 Task: Zoom in the location "Orderville, Utah, US" two times.
Action: Mouse pressed left at (757, 123)
Screenshot: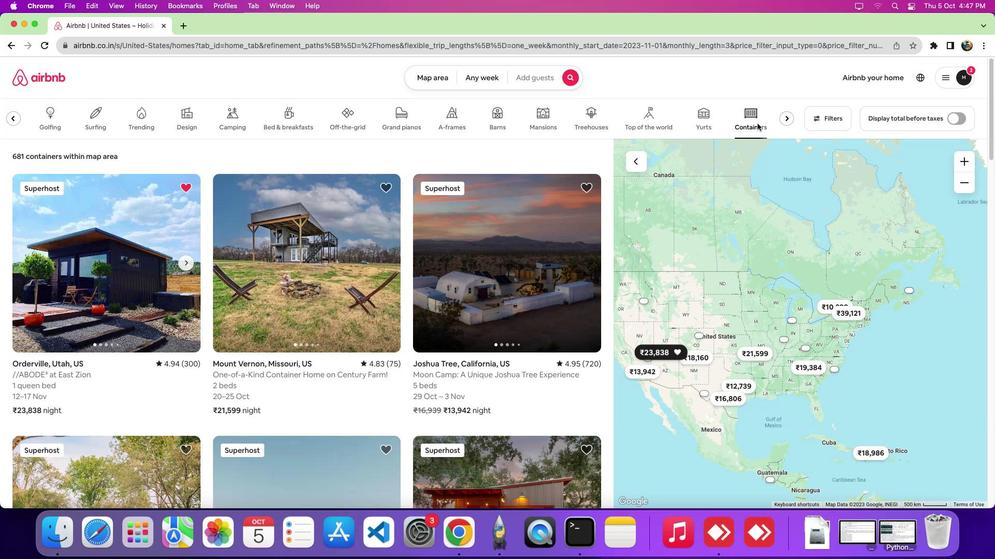 
Action: Mouse moved to (92, 267)
Screenshot: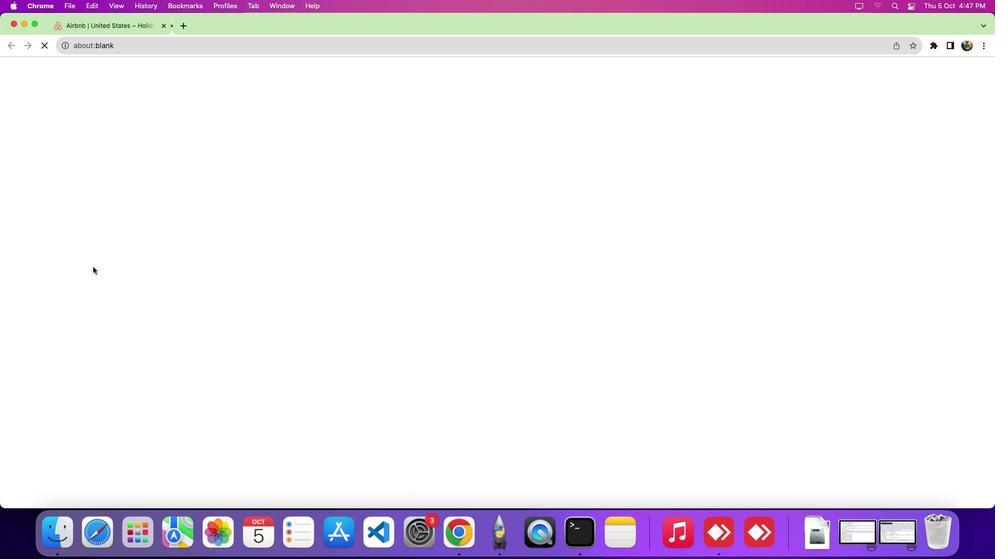 
Action: Mouse pressed left at (92, 267)
Screenshot: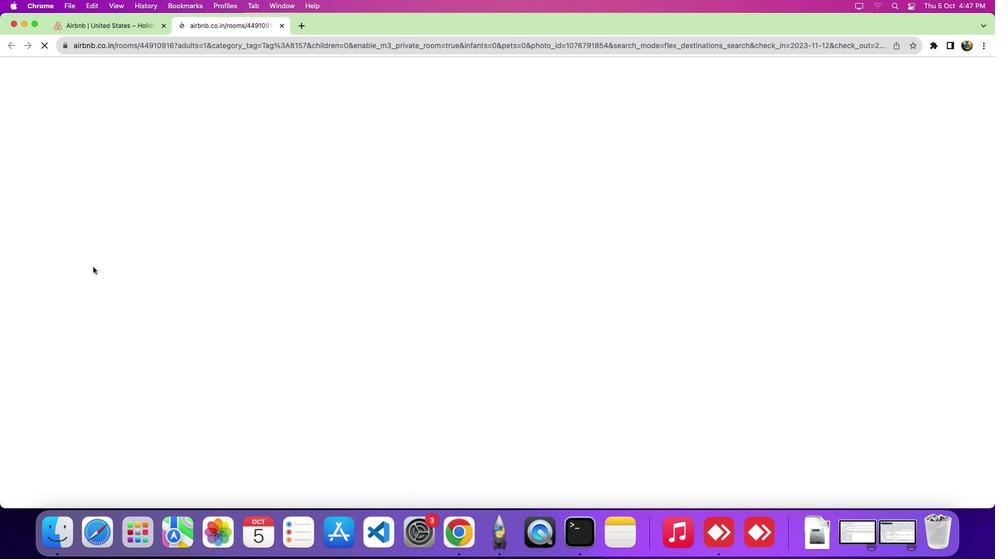 
Action: Mouse moved to (583, 286)
Screenshot: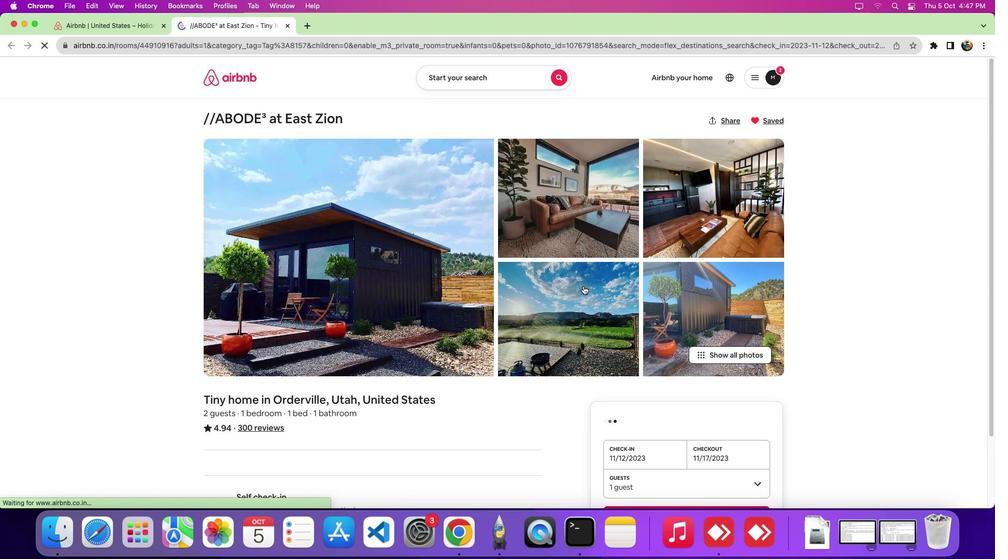
Action: Mouse scrolled (583, 286) with delta (0, 0)
Screenshot: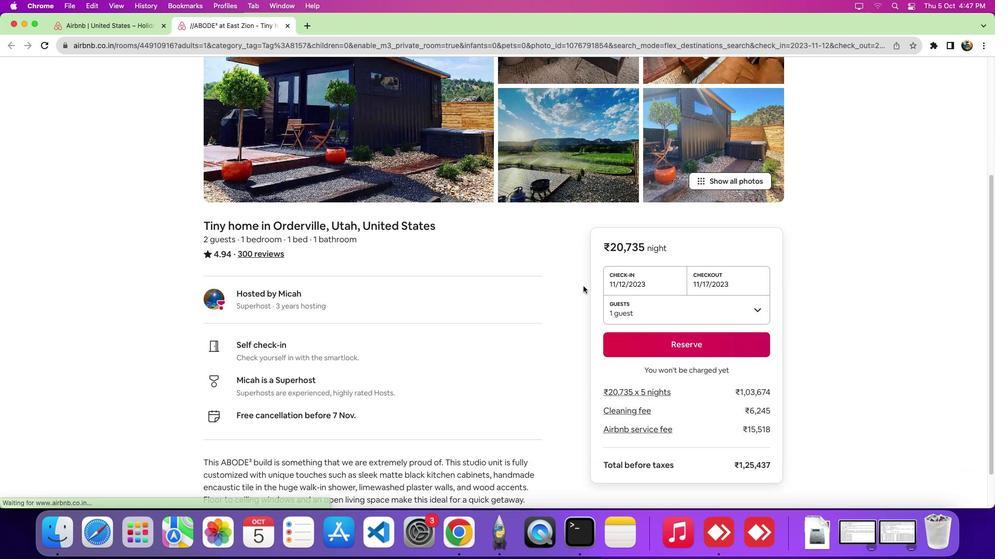 
Action: Mouse scrolled (583, 286) with delta (0, -1)
Screenshot: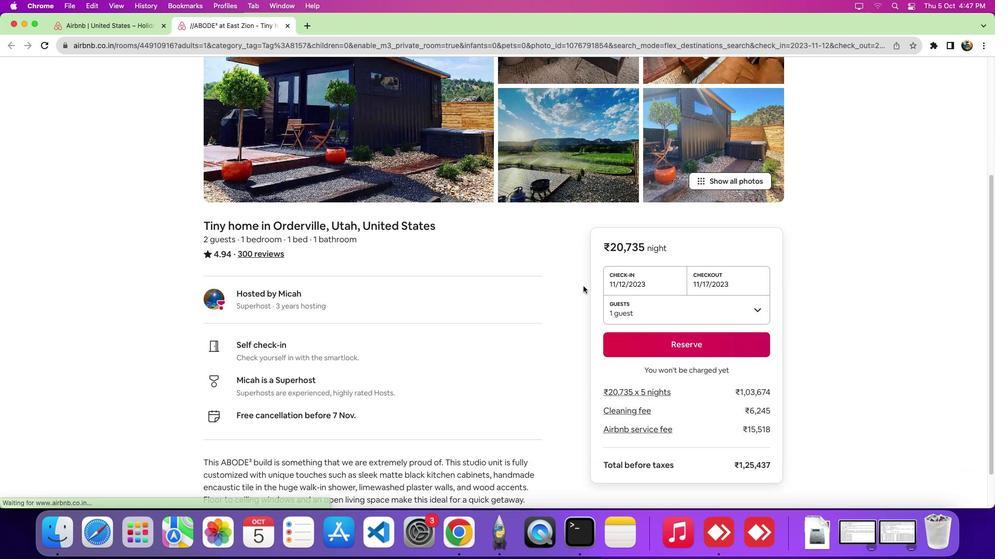 
Action: Mouse scrolled (583, 286) with delta (0, -5)
Screenshot: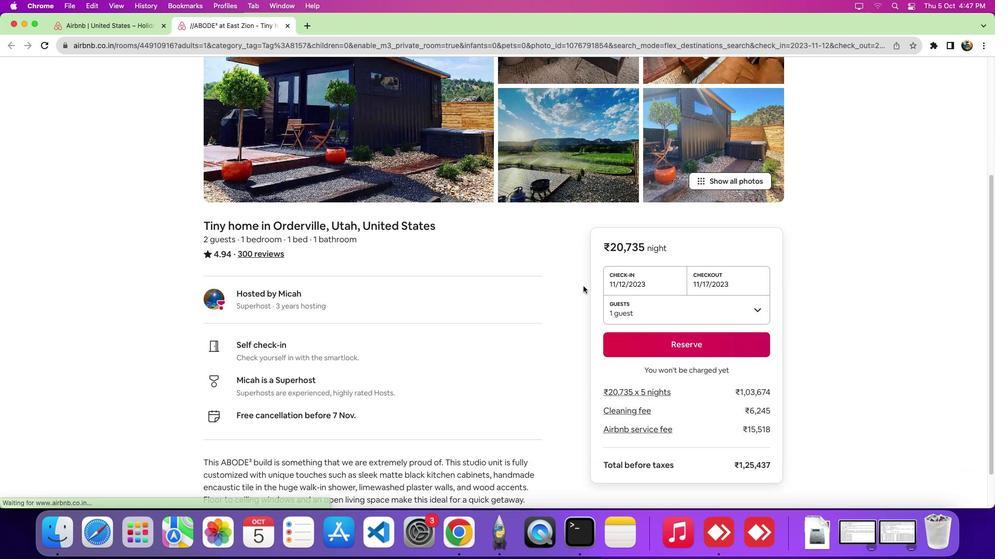 
Action: Mouse scrolled (583, 286) with delta (0, -7)
Screenshot: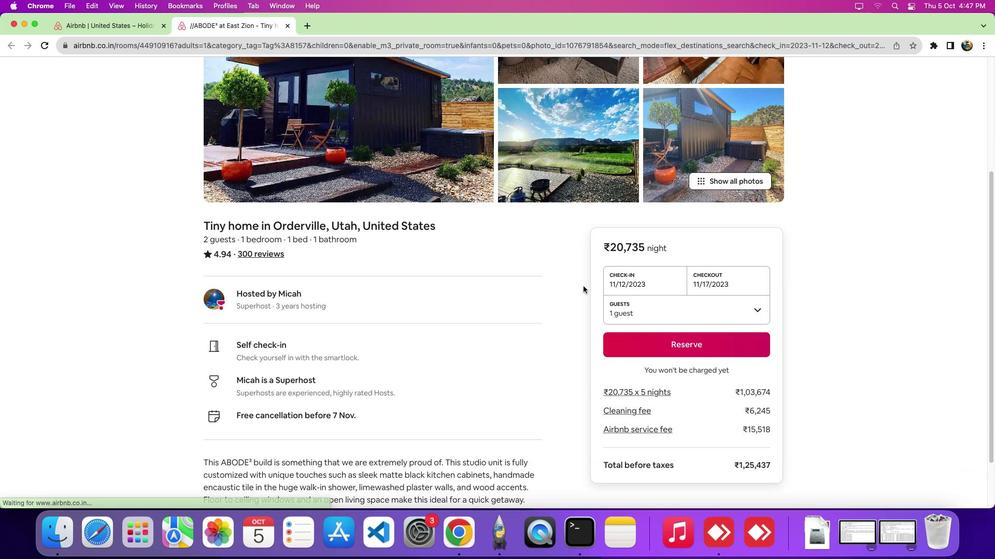 
Action: Mouse scrolled (583, 286) with delta (0, -7)
Screenshot: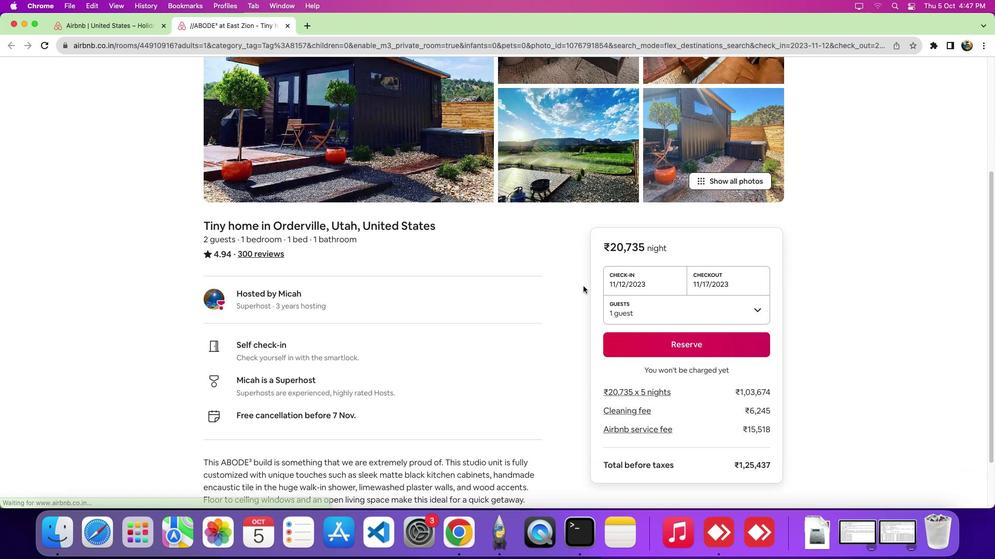 
Action: Mouse moved to (575, 284)
Screenshot: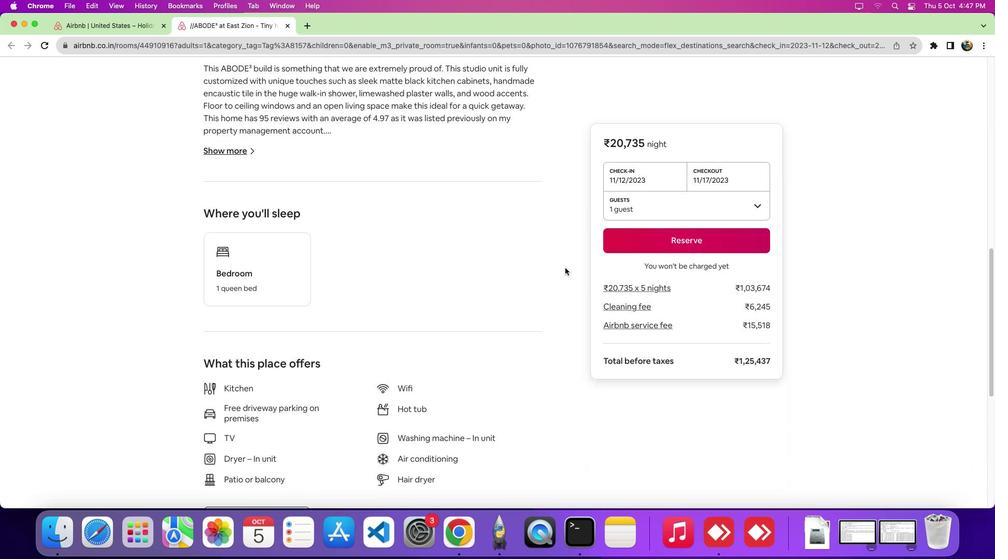 
Action: Mouse scrolled (575, 284) with delta (0, 0)
Screenshot: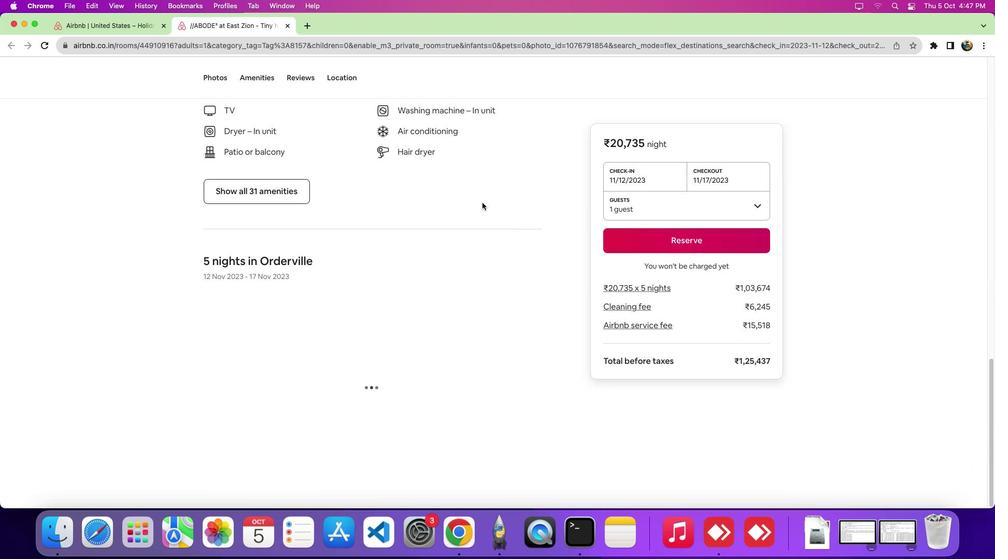 
Action: Mouse scrolled (575, 284) with delta (0, -1)
Screenshot: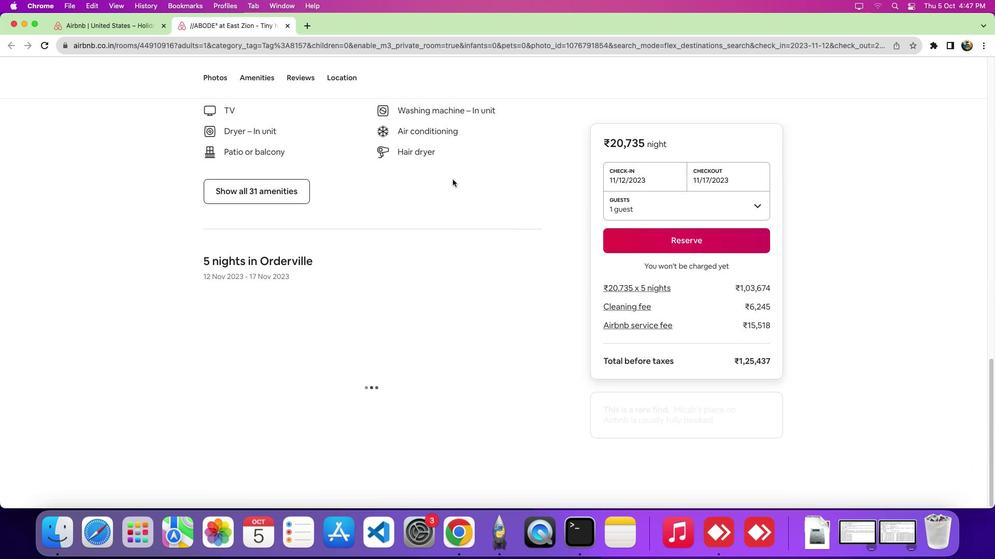 
Action: Mouse scrolled (575, 284) with delta (0, -4)
Screenshot: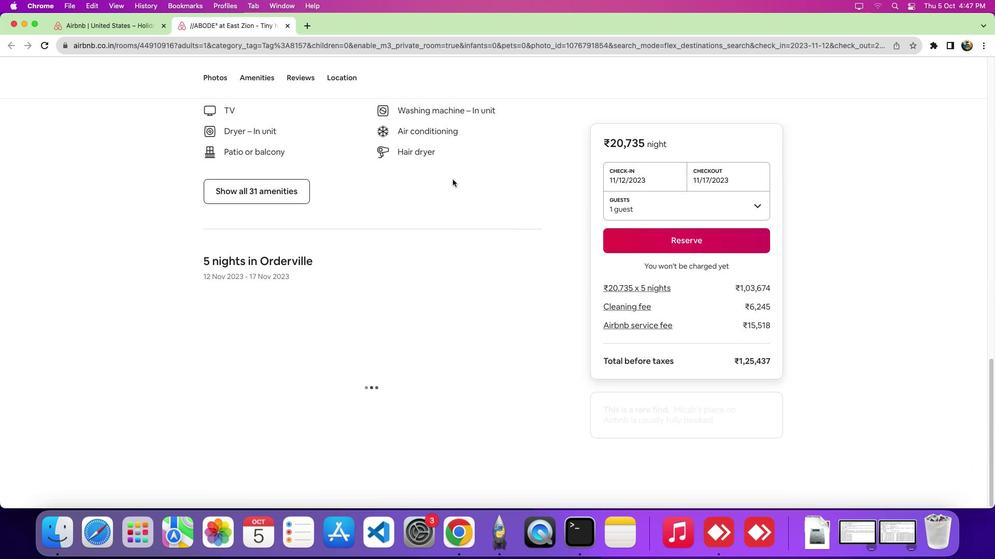 
Action: Mouse scrolled (575, 284) with delta (0, -7)
Screenshot: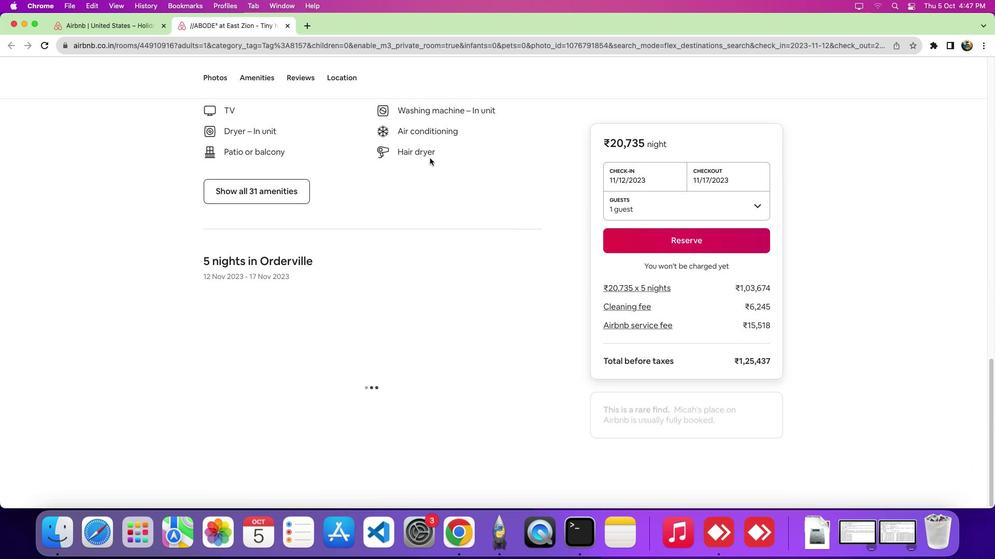
Action: Mouse moved to (574, 284)
Screenshot: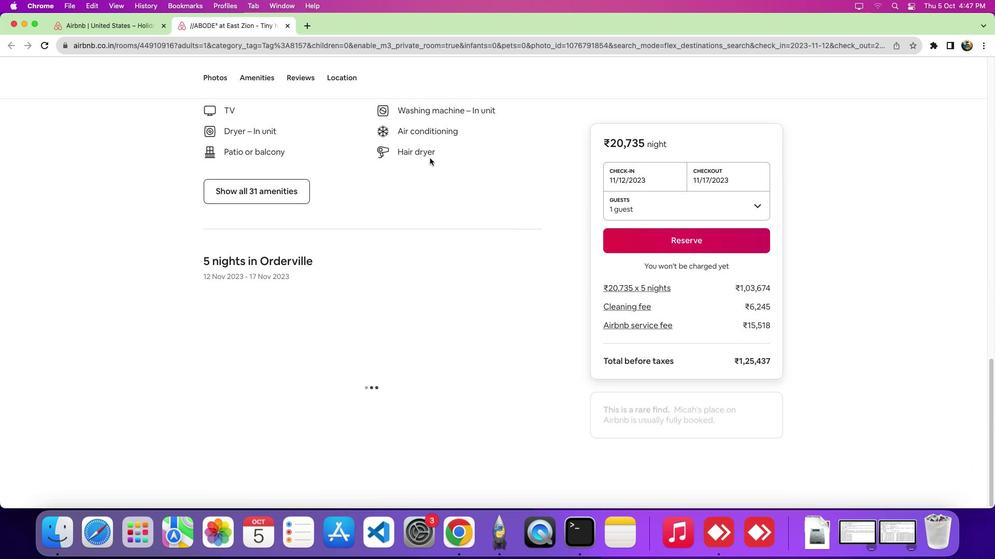 
Action: Mouse scrolled (574, 284) with delta (0, -7)
Screenshot: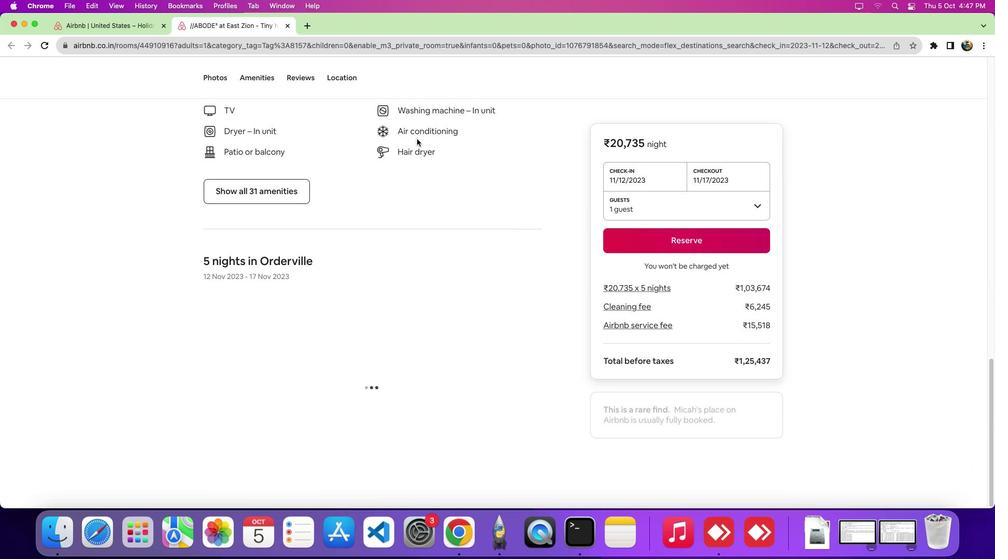 
Action: Mouse moved to (347, 78)
Screenshot: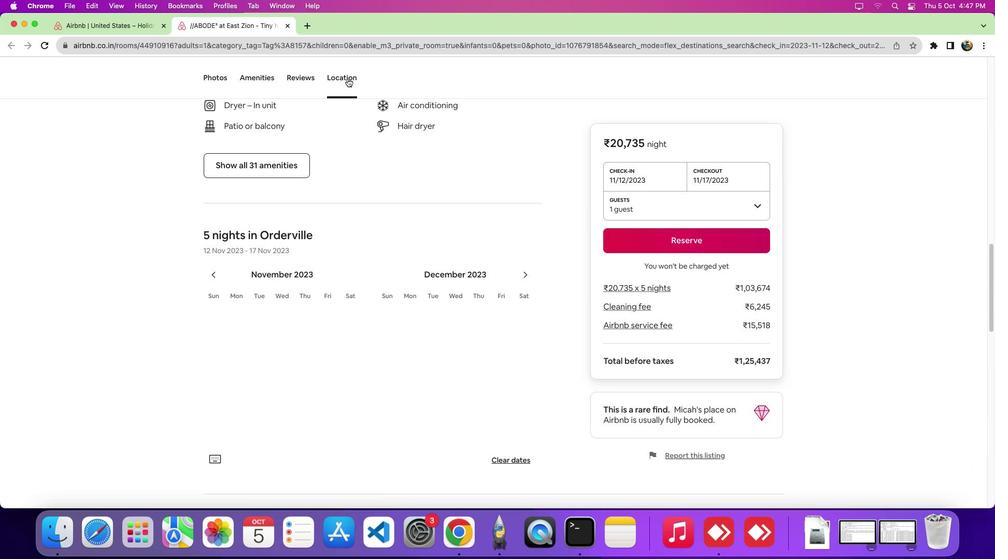 
Action: Mouse pressed left at (347, 78)
Screenshot: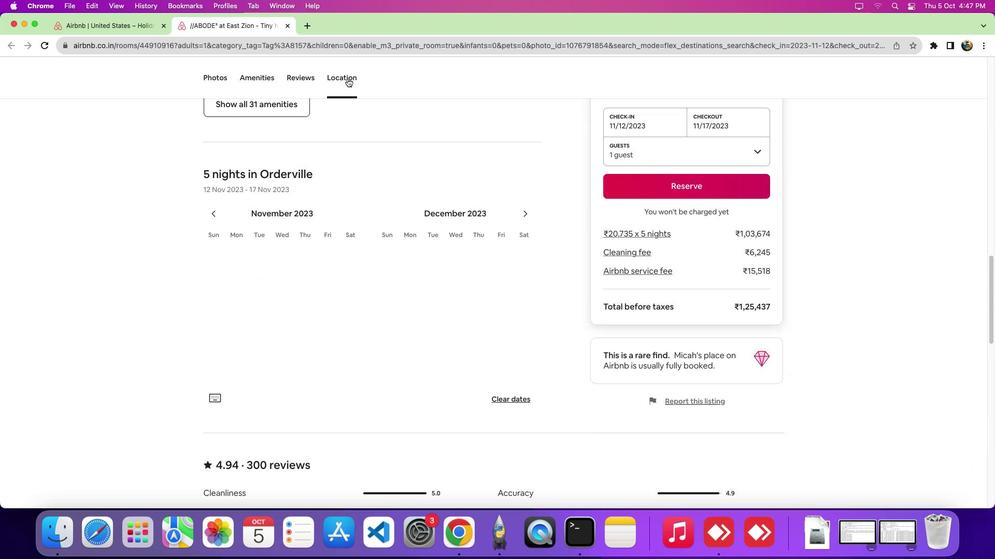 
Action: Mouse moved to (560, 346)
Screenshot: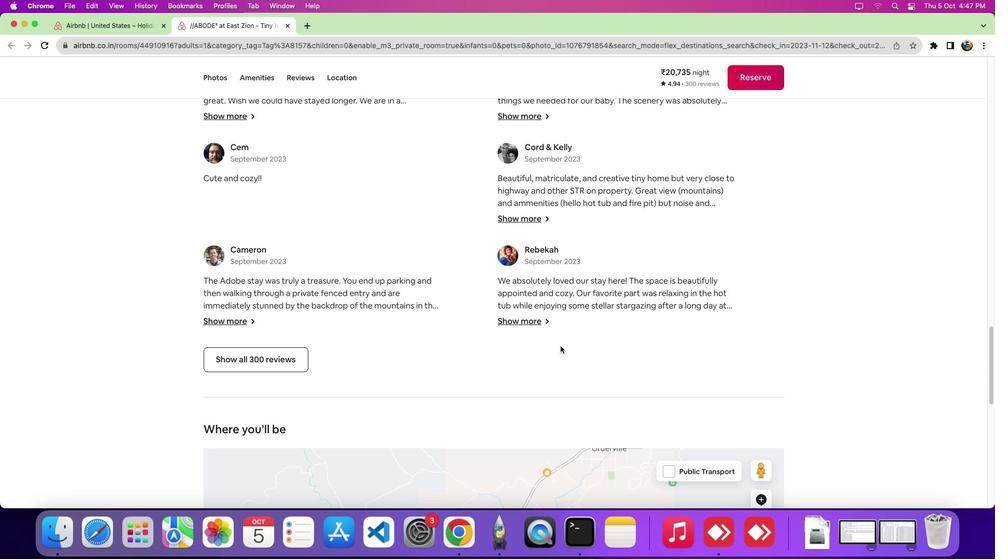 
Action: Mouse scrolled (560, 346) with delta (0, 0)
Screenshot: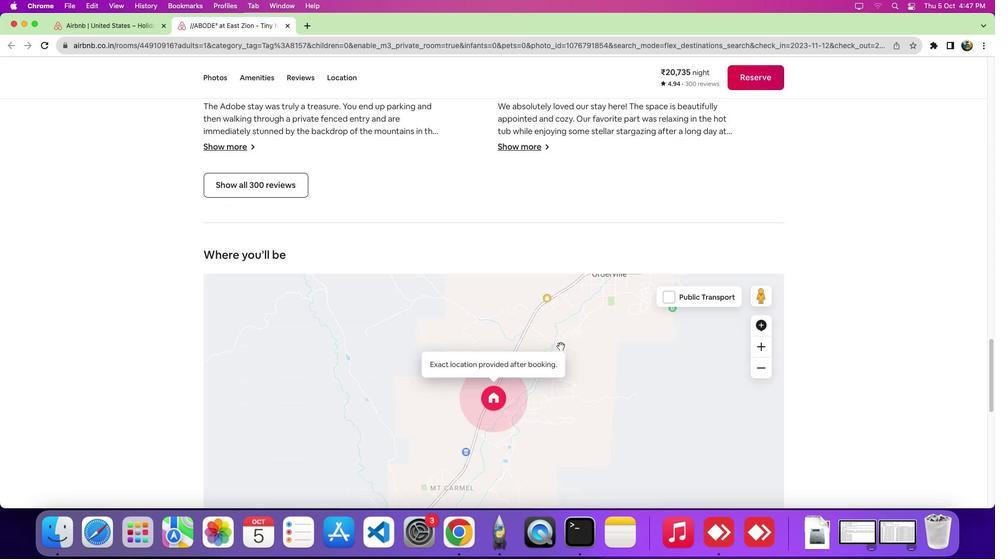 
Action: Mouse scrolled (560, 346) with delta (0, 0)
Screenshot: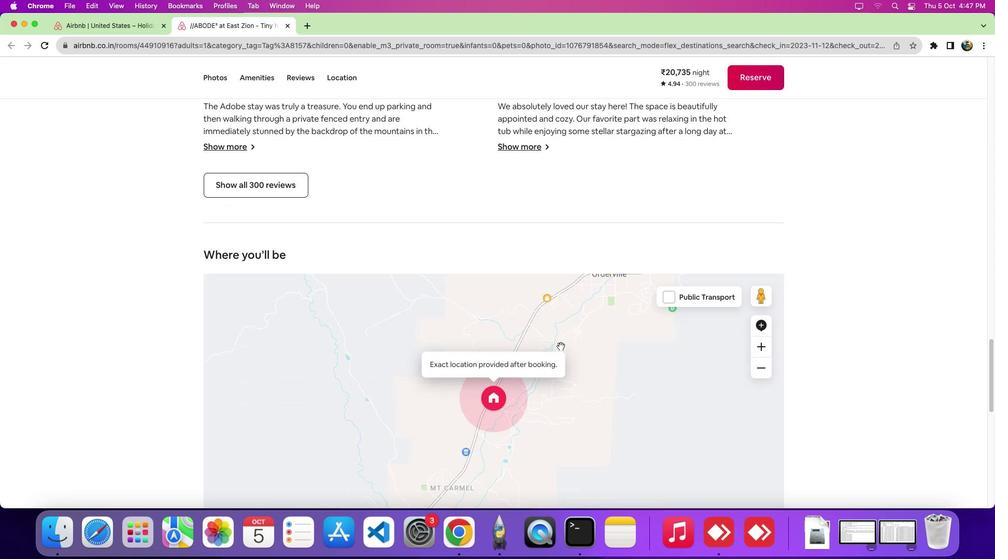 
Action: Mouse scrolled (560, 346) with delta (0, -3)
Screenshot: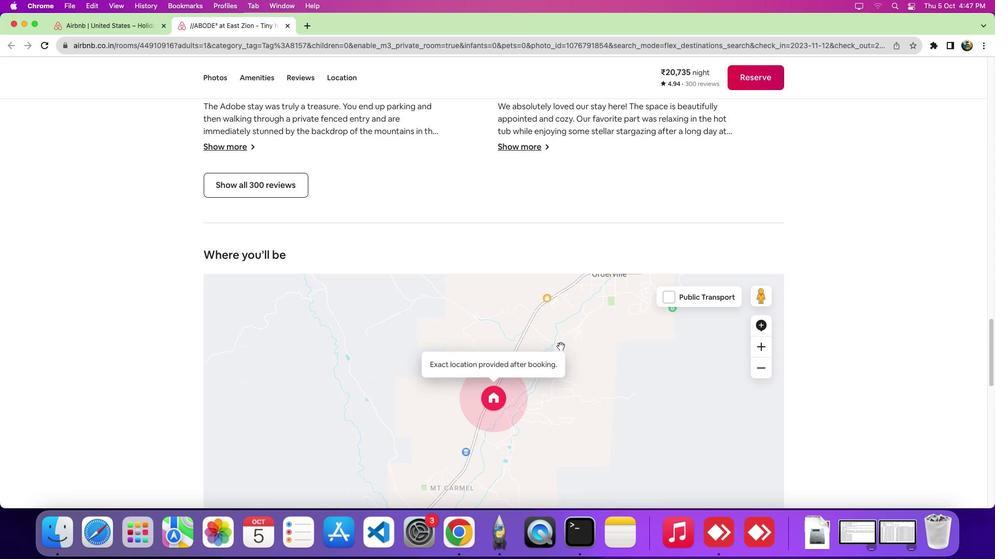 
Action: Mouse moved to (766, 347)
Screenshot: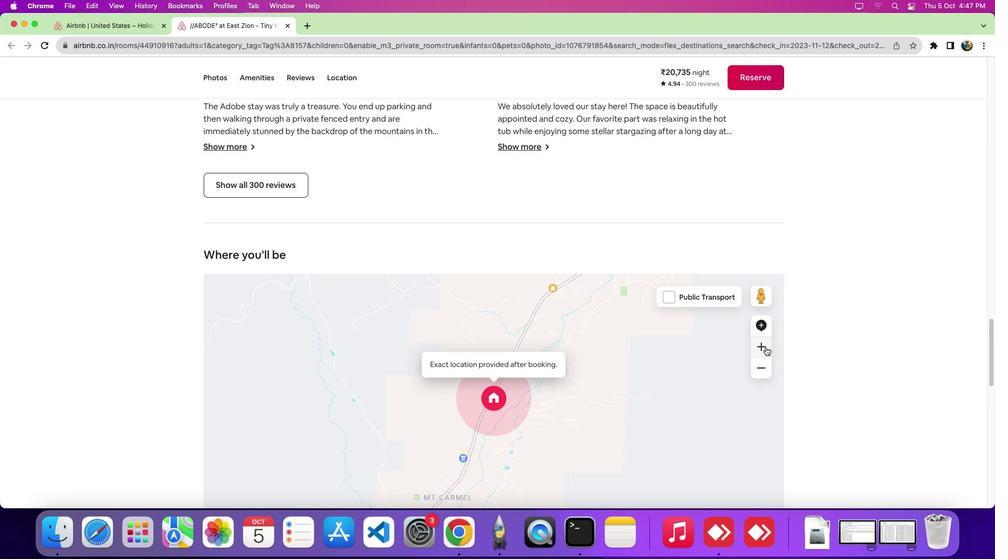
Action: Mouse pressed left at (766, 347)
Screenshot: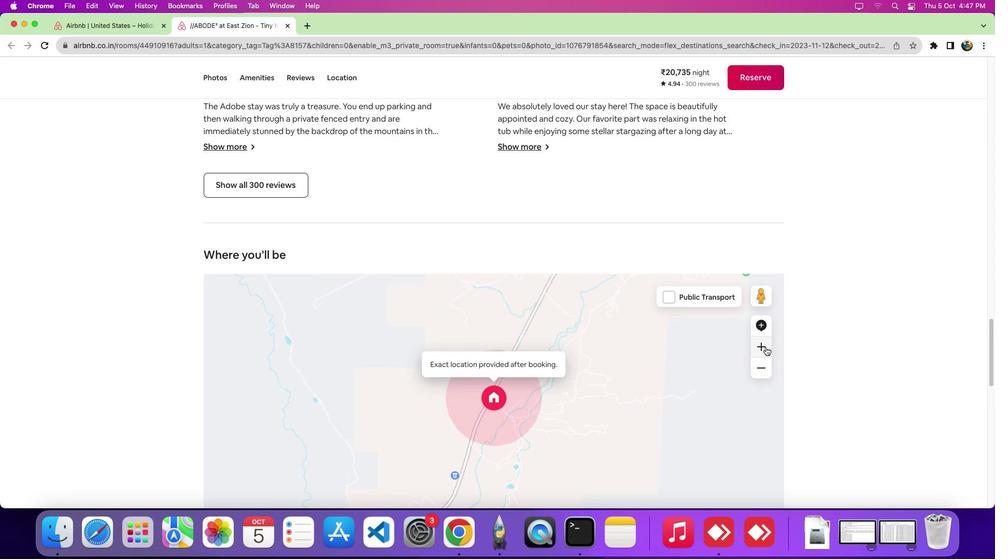 
Action: Mouse pressed left at (766, 347)
Screenshot: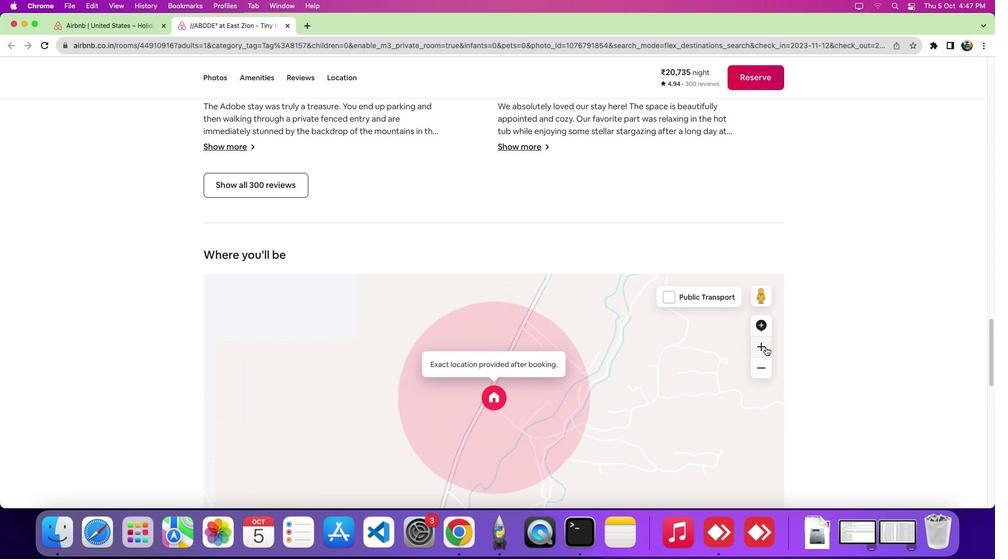 
